 Task: Select a random emoji from people.
Action: Mouse moved to (478, 131)
Screenshot: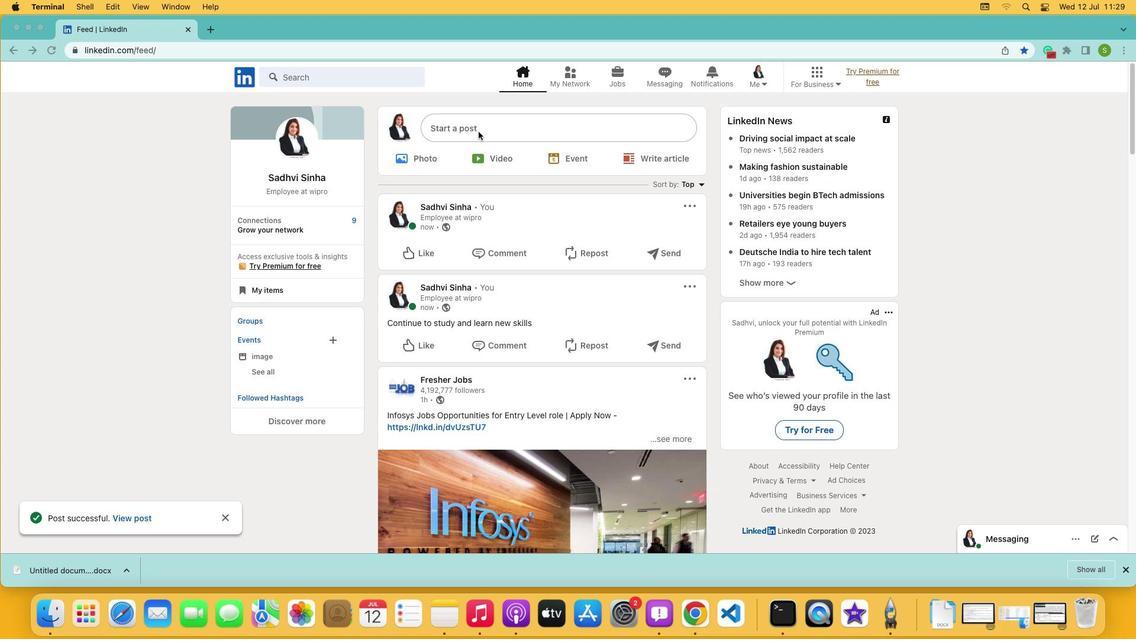 
Action: Mouse pressed left at (478, 131)
Screenshot: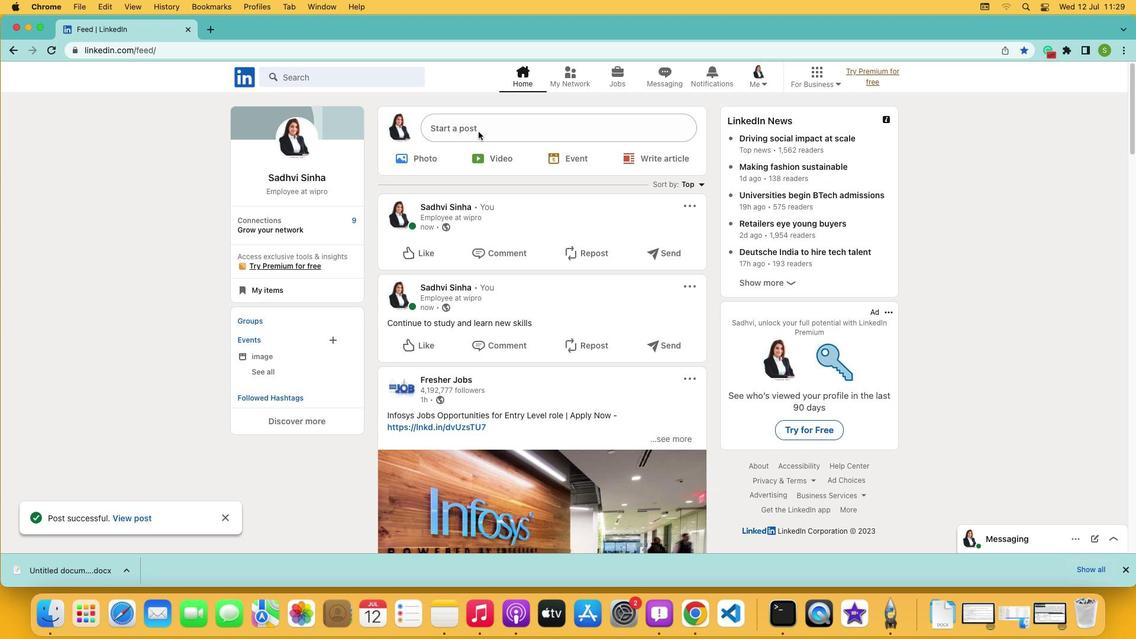 
Action: Mouse pressed left at (478, 131)
Screenshot: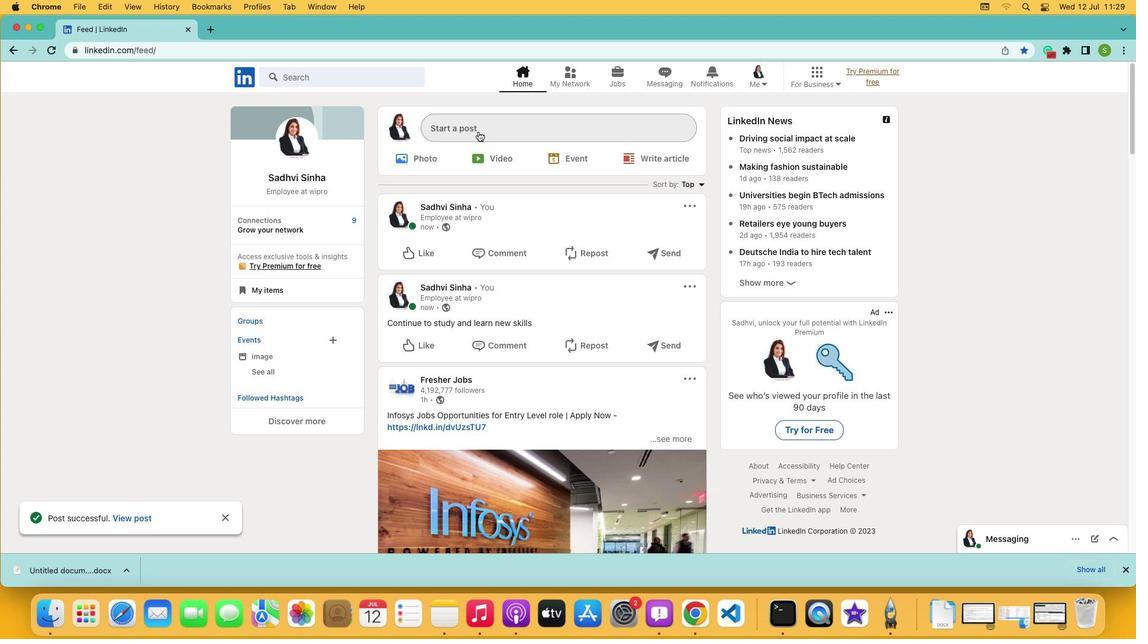 
Action: Mouse moved to (374, 323)
Screenshot: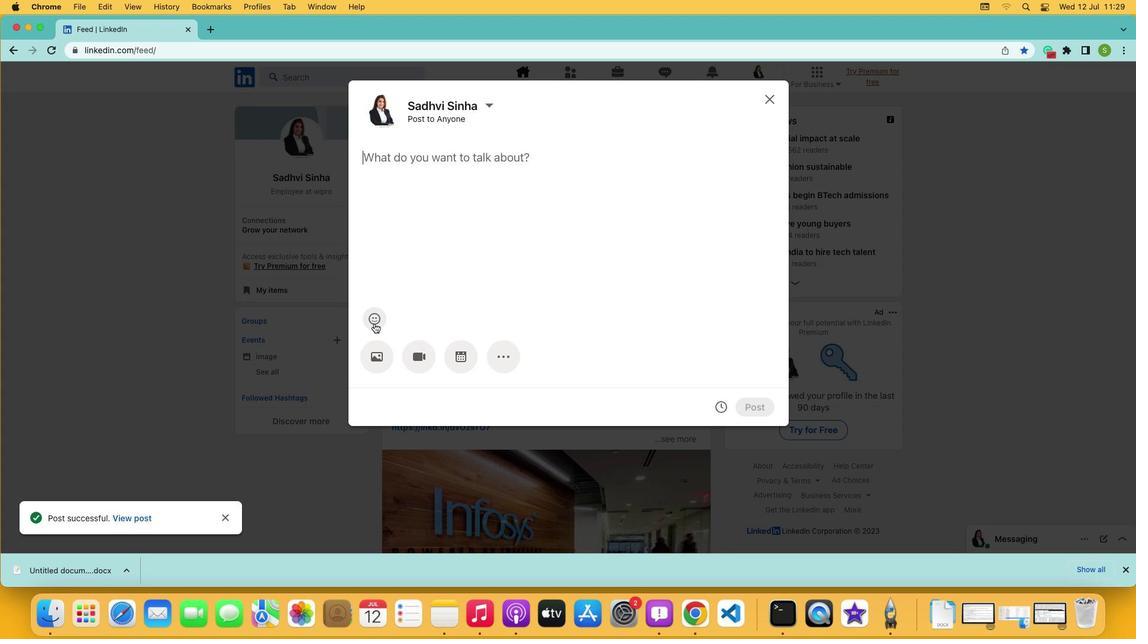 
Action: Mouse pressed left at (374, 323)
Screenshot: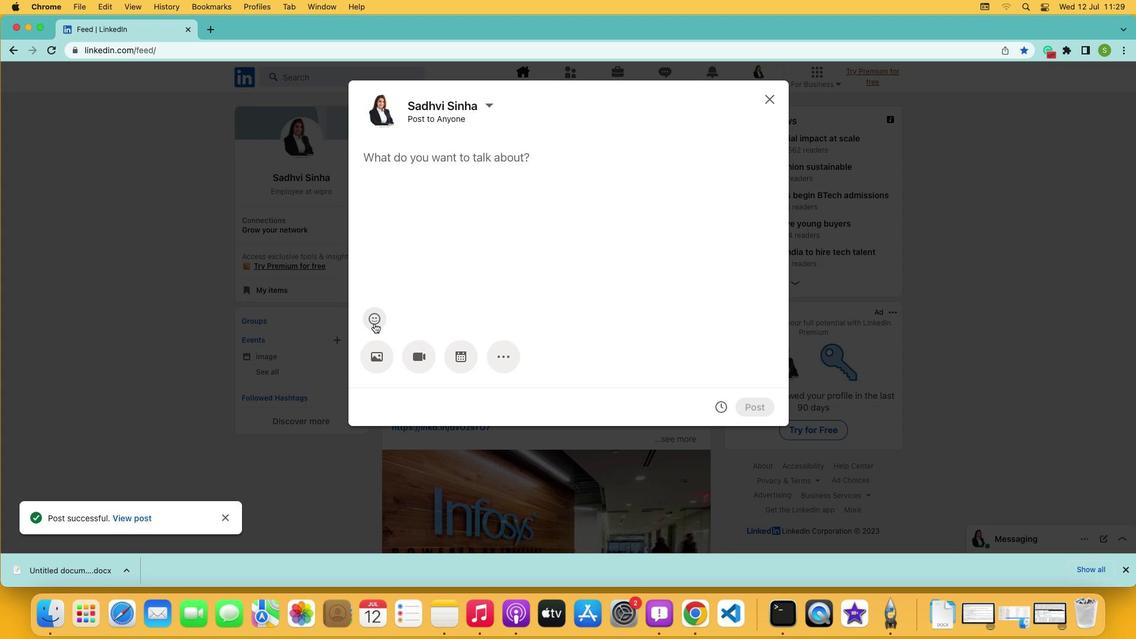 
Action: Mouse moved to (327, 176)
Screenshot: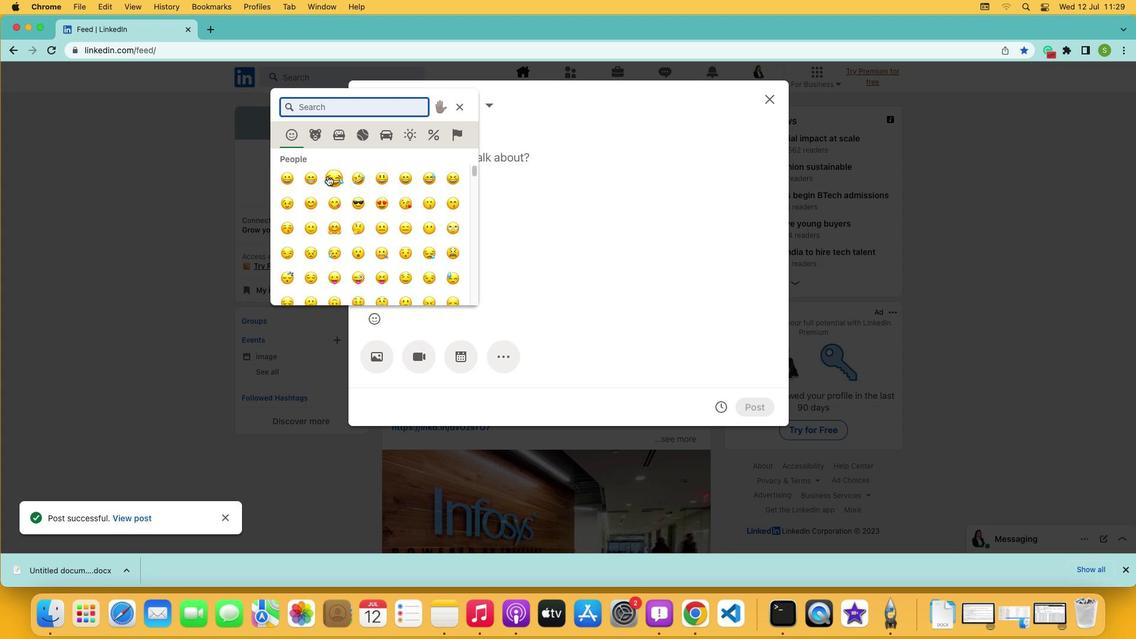 
Action: Mouse pressed left at (327, 176)
Screenshot: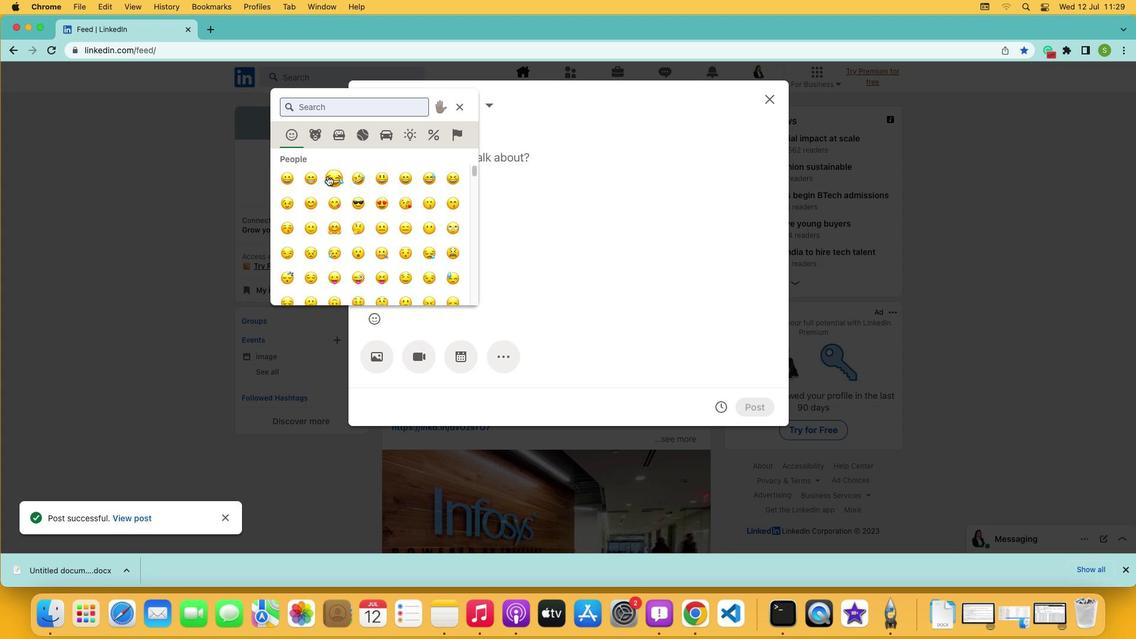 
